 Task: Add Attachment from Google Drive to Card Card0000000103 in Board Board0000000026 in Workspace WS0000000009 in Trello. Add Cover Orange to Card Card0000000103 in Board Board0000000026 in Workspace WS0000000009 in Trello. Add "Add Label …" with "Title" Title0000000103 to Button Button0000000103 to Card Card0000000103 in Board Board0000000026 in Workspace WS0000000009 in Trello. Add Description DS0000000103 to Card Card0000000103 in Board Board0000000026 in Workspace WS0000000009 in Trello. Add Comment CM0000000103 to Card Card0000000103 in Board Board0000000026 in Workspace WS0000000009 in Trello
Action: Mouse moved to (301, 365)
Screenshot: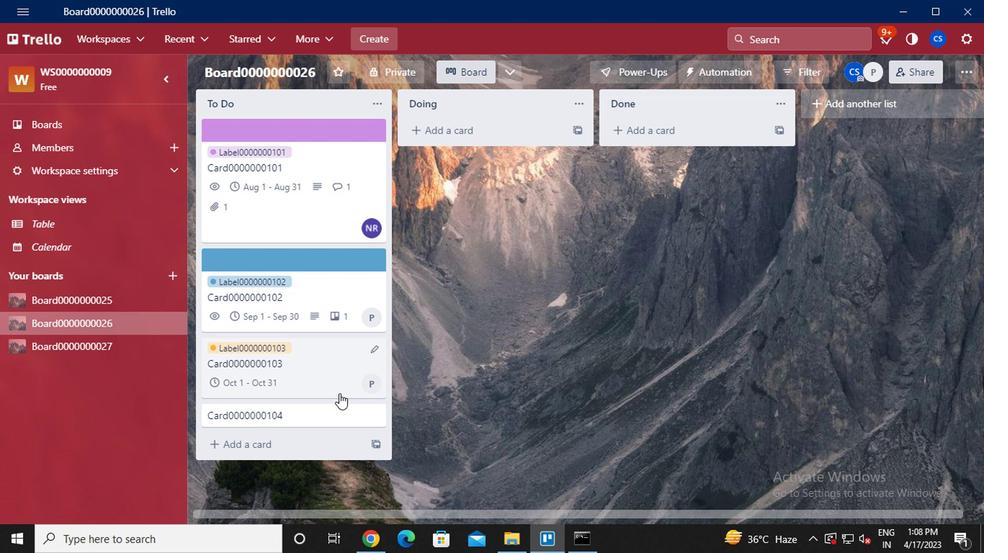 
Action: Mouse pressed left at (301, 365)
Screenshot: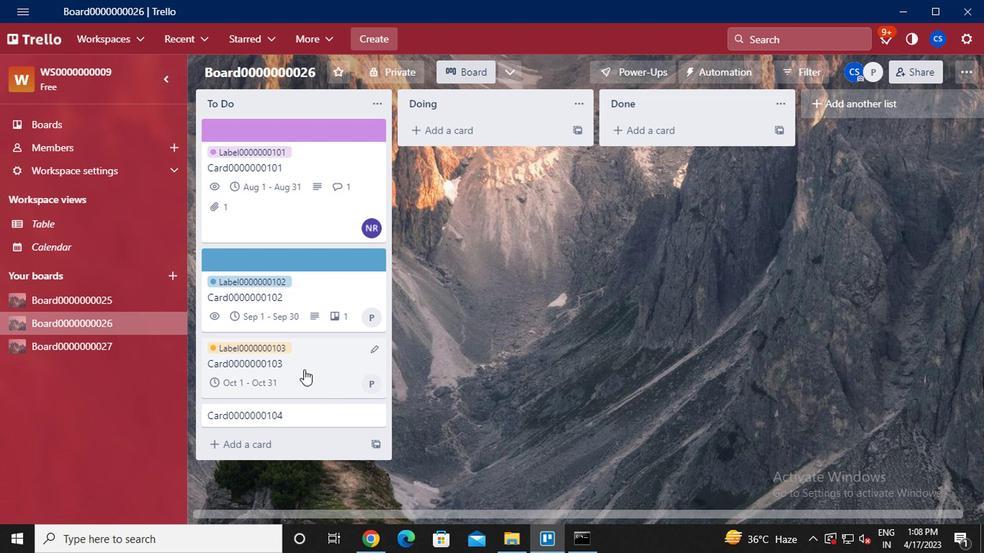 
Action: Mouse moved to (684, 307)
Screenshot: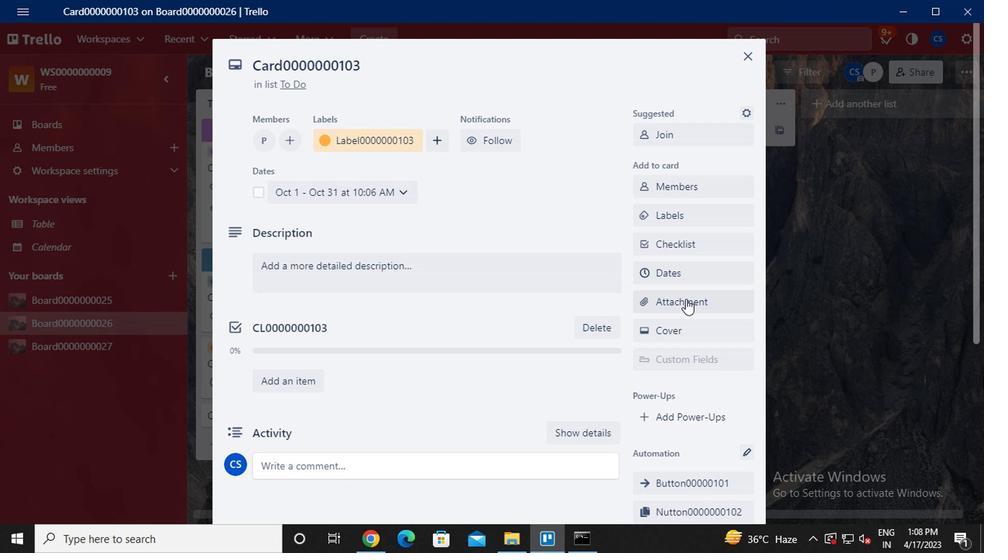 
Action: Mouse pressed left at (684, 307)
Screenshot: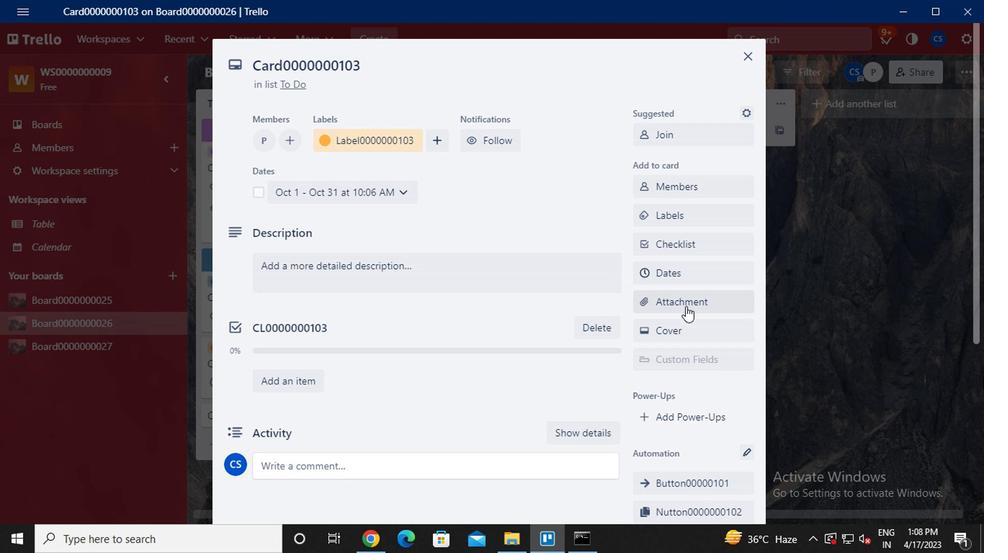 
Action: Mouse moved to (686, 176)
Screenshot: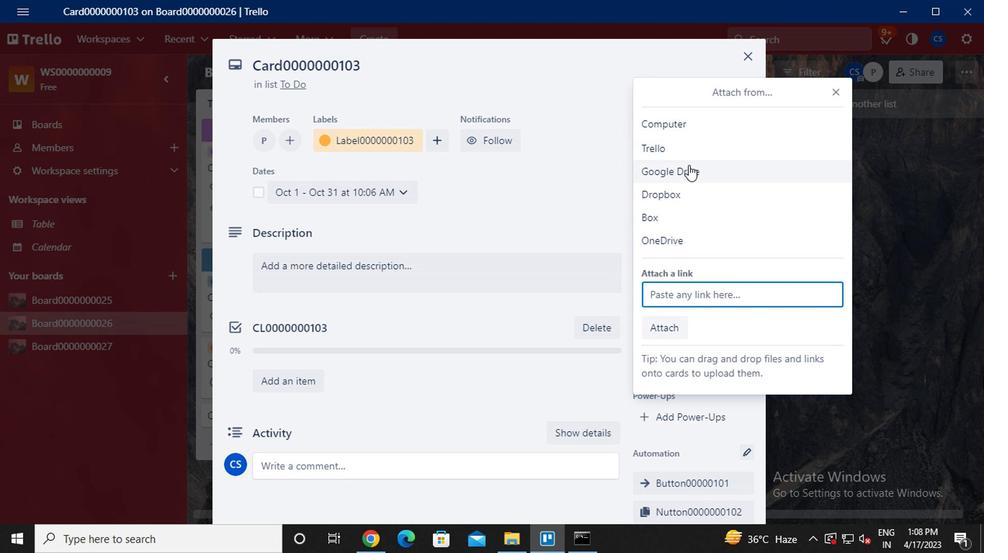 
Action: Mouse pressed left at (686, 176)
Screenshot: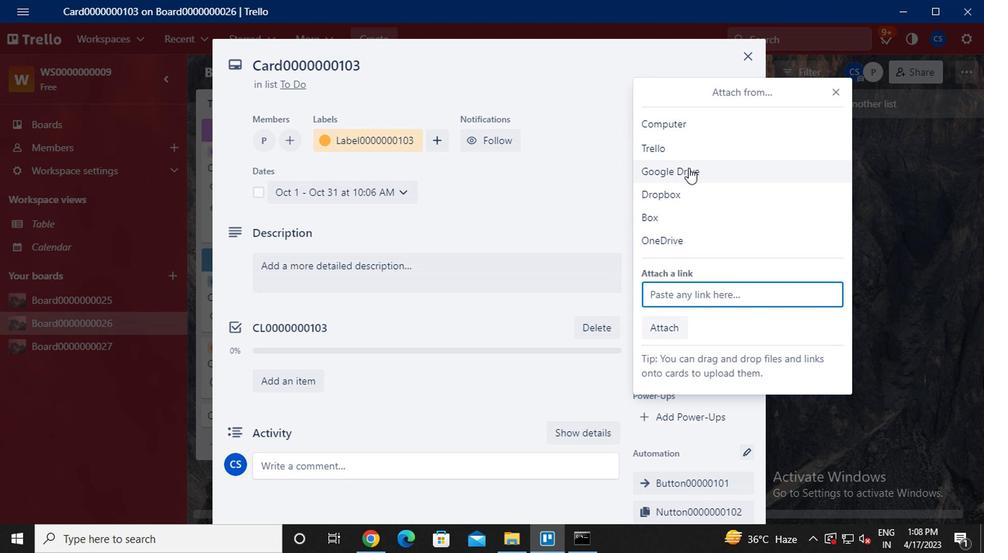 
Action: Mouse moved to (240, 237)
Screenshot: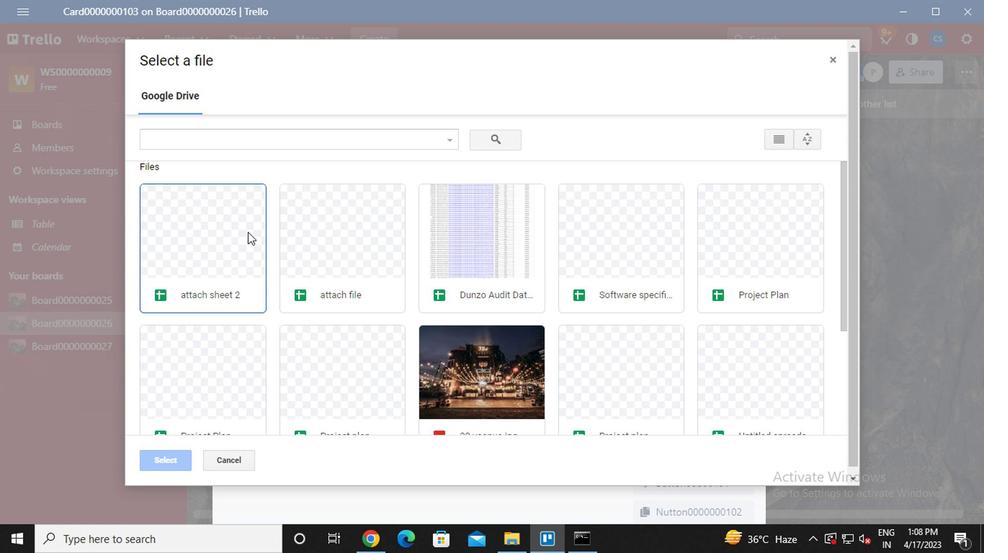 
Action: Mouse pressed left at (240, 237)
Screenshot: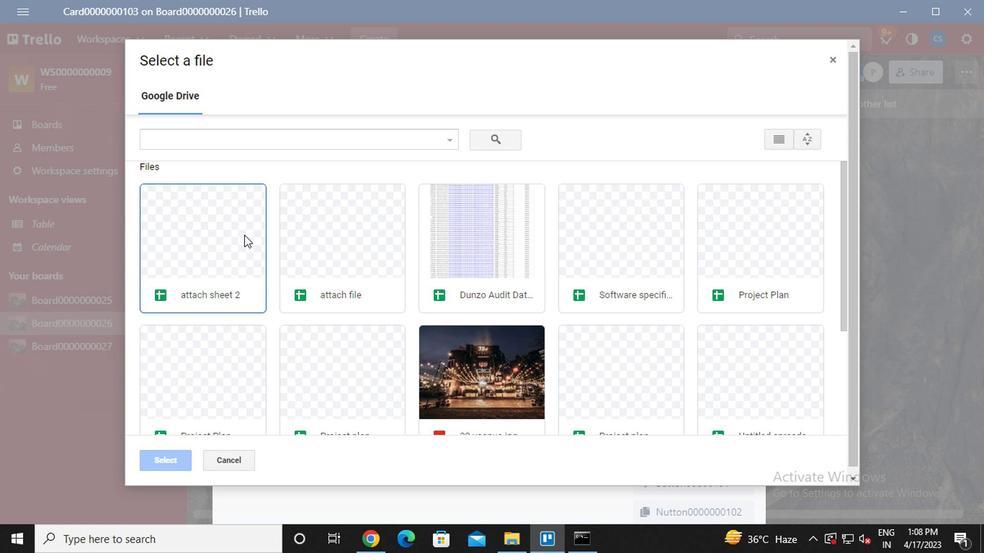 
Action: Mouse moved to (240, 237)
Screenshot: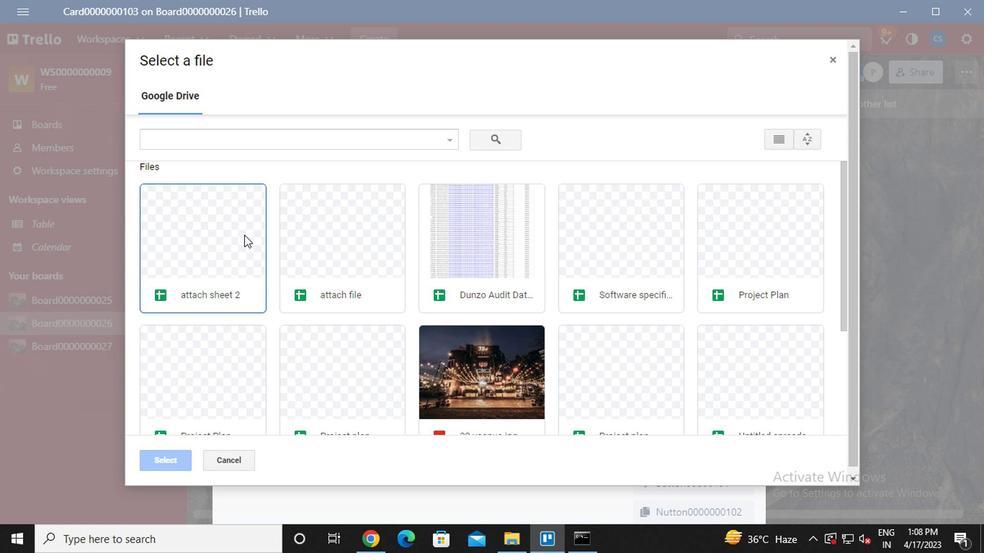 
Action: Mouse pressed left at (240, 237)
Screenshot: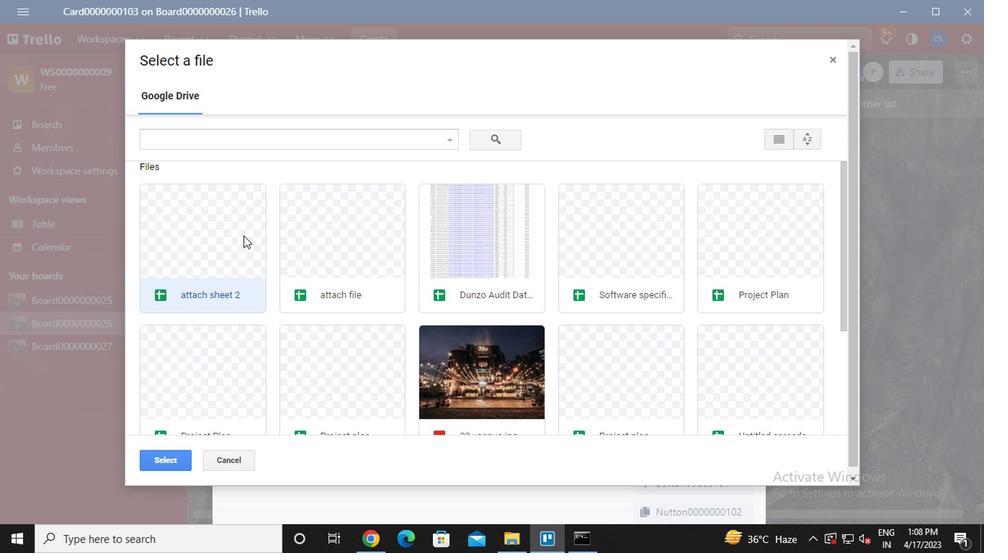 
Action: Mouse moved to (681, 329)
Screenshot: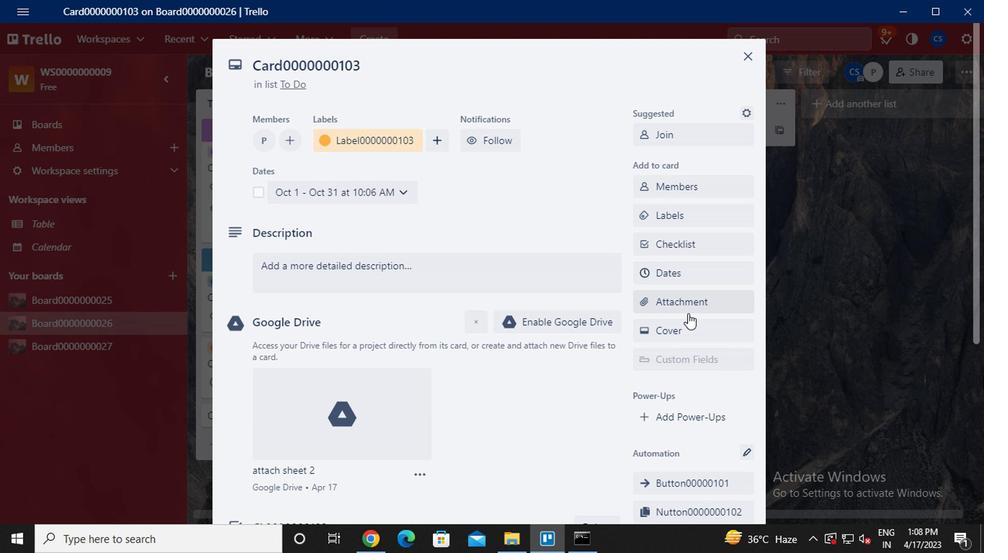 
Action: Mouse pressed left at (681, 329)
Screenshot: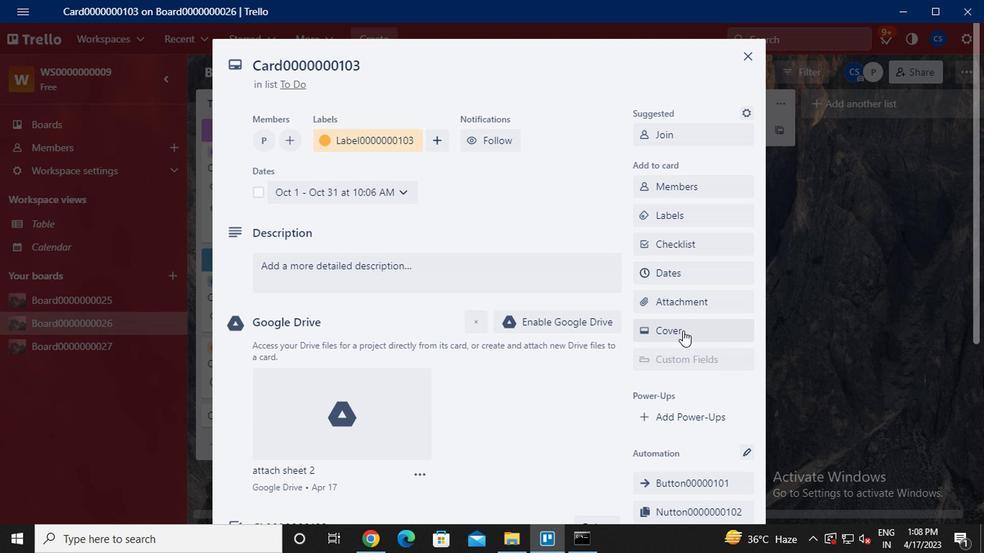
Action: Mouse moved to (741, 240)
Screenshot: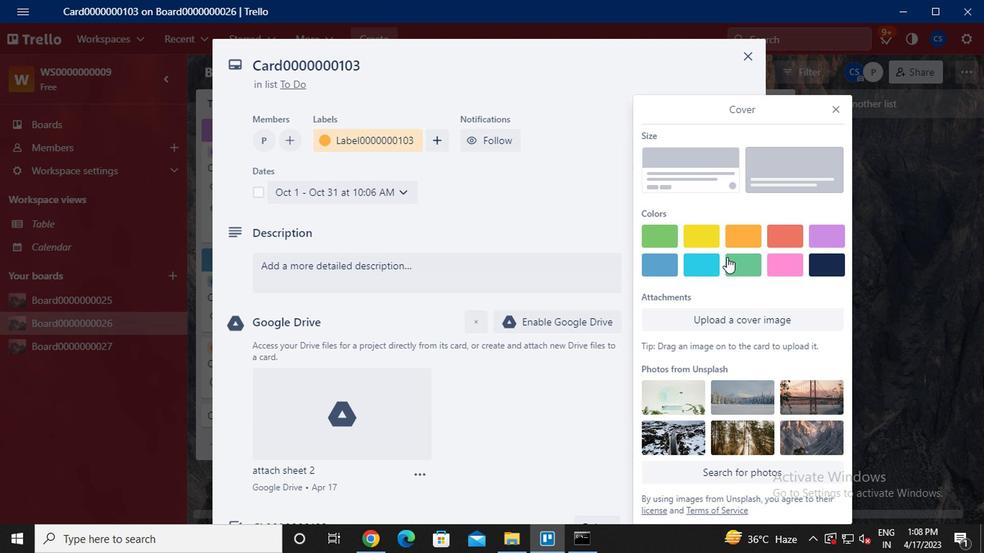 
Action: Mouse pressed left at (741, 240)
Screenshot: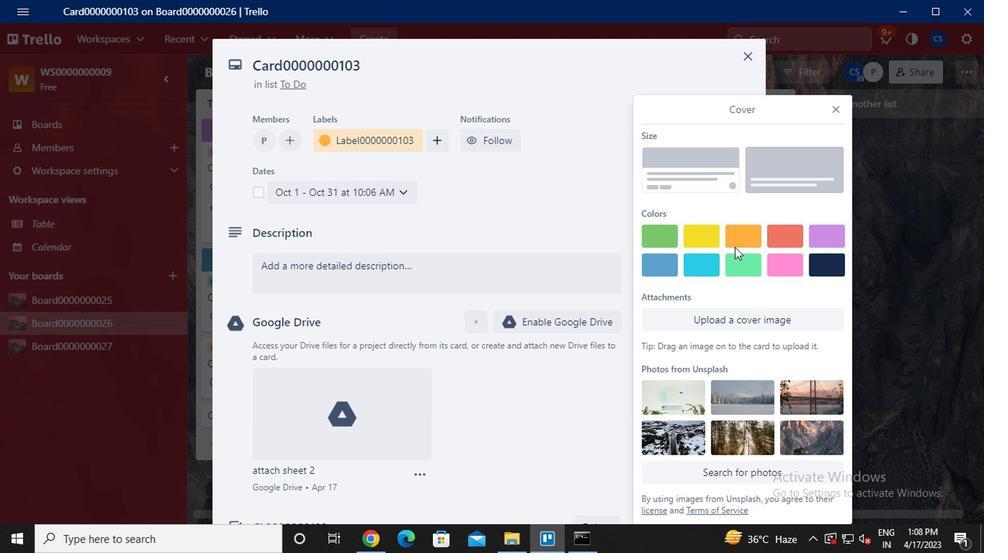 
Action: Mouse moved to (835, 96)
Screenshot: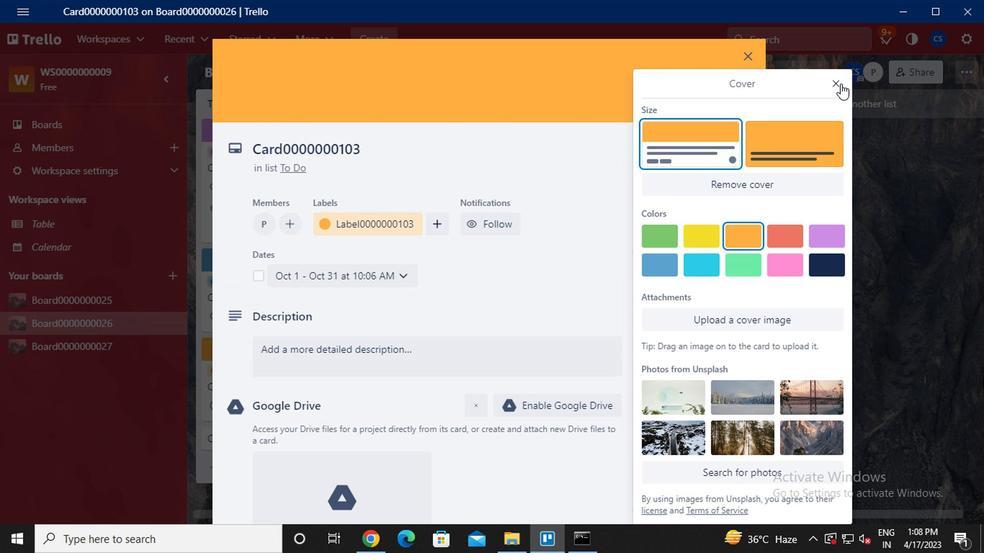 
Action: Mouse pressed left at (835, 96)
Screenshot: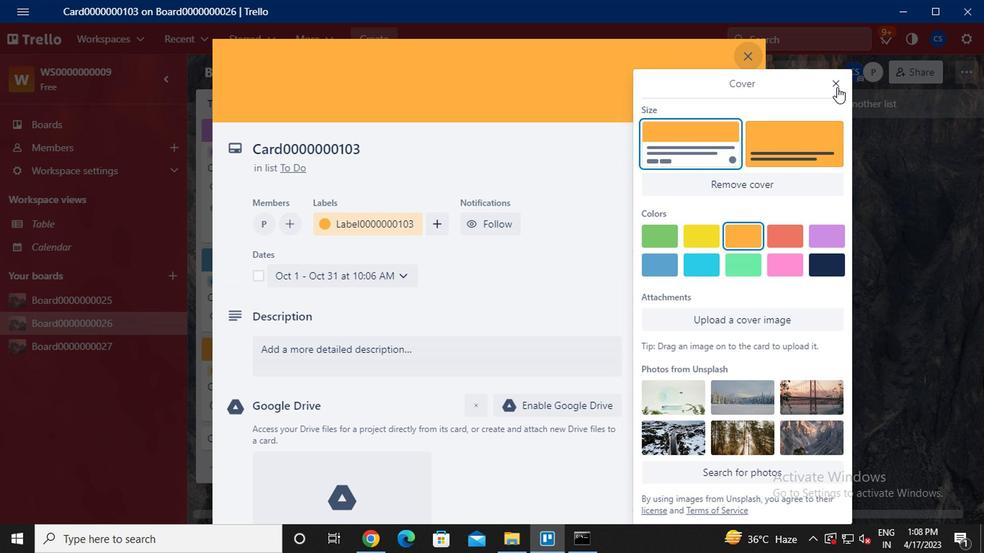 
Action: Mouse moved to (617, 362)
Screenshot: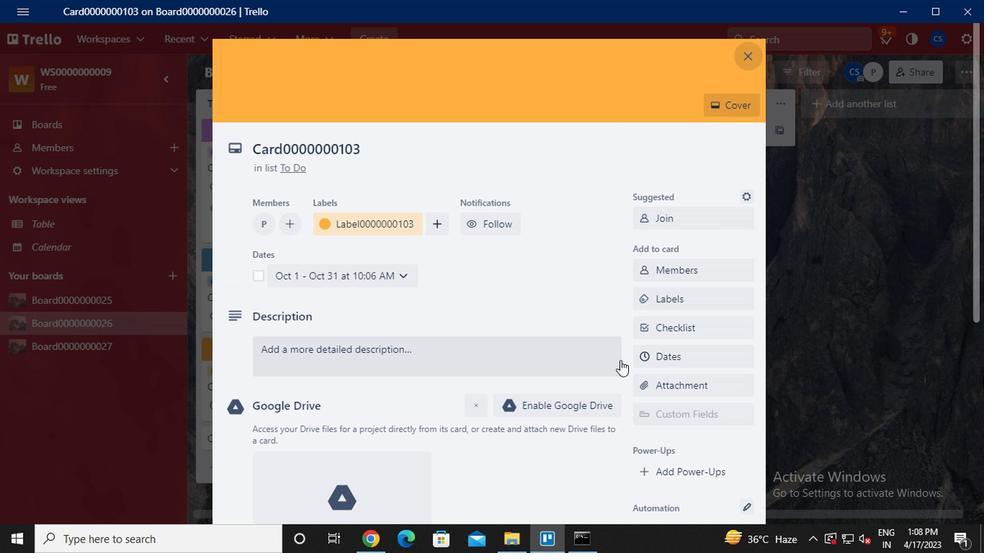 
Action: Mouse scrolled (617, 361) with delta (0, 0)
Screenshot: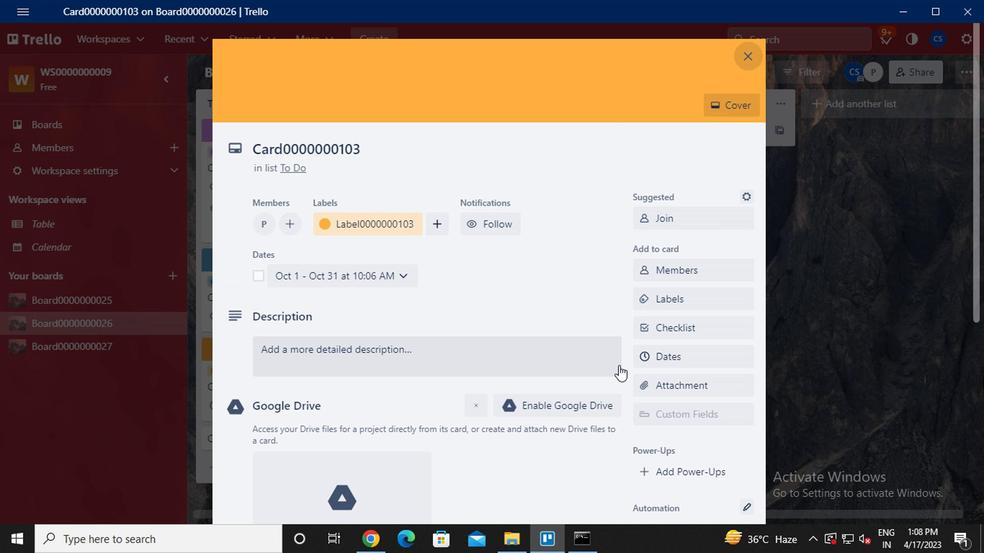
Action: Mouse scrolled (617, 361) with delta (0, 0)
Screenshot: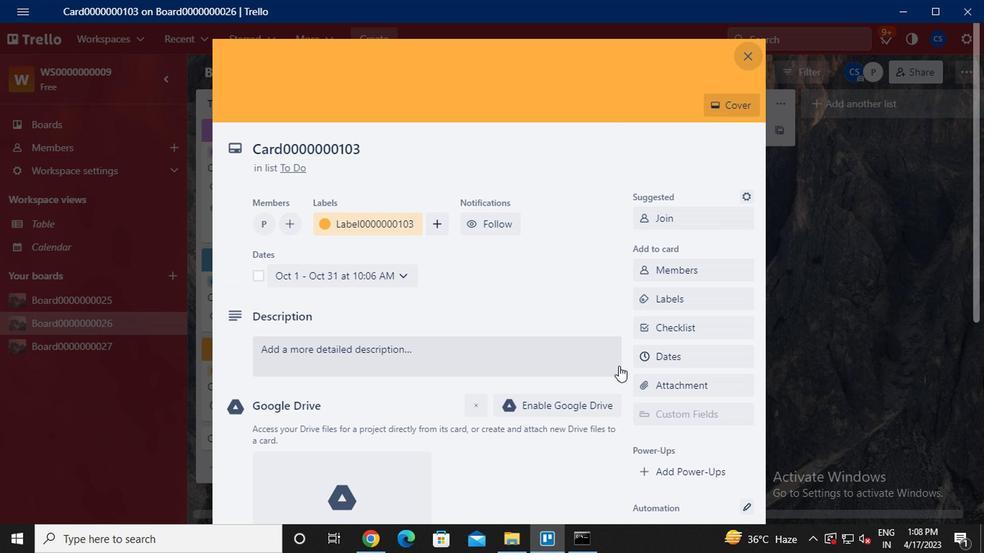 
Action: Mouse moved to (615, 364)
Screenshot: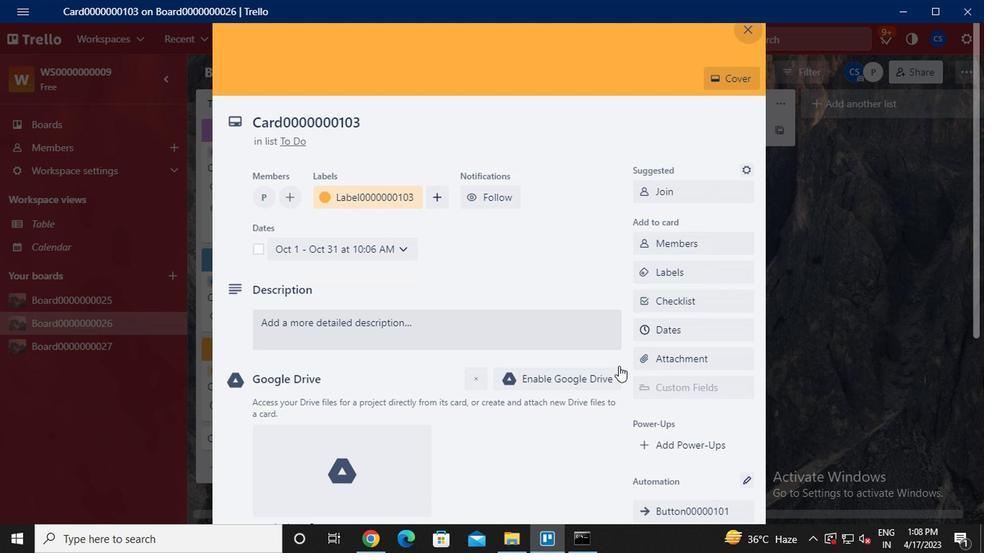 
Action: Mouse scrolled (615, 363) with delta (0, 0)
Screenshot: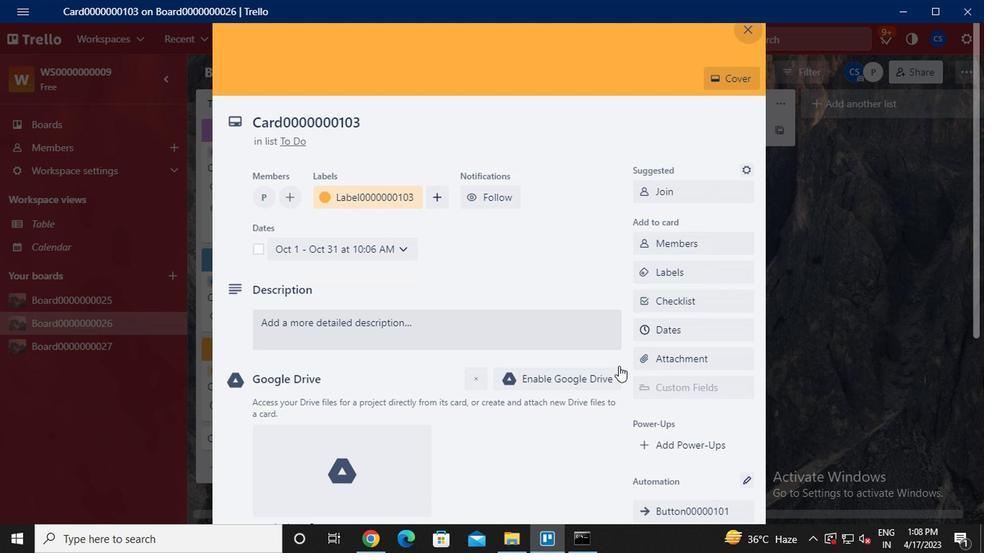 
Action: Mouse moved to (665, 373)
Screenshot: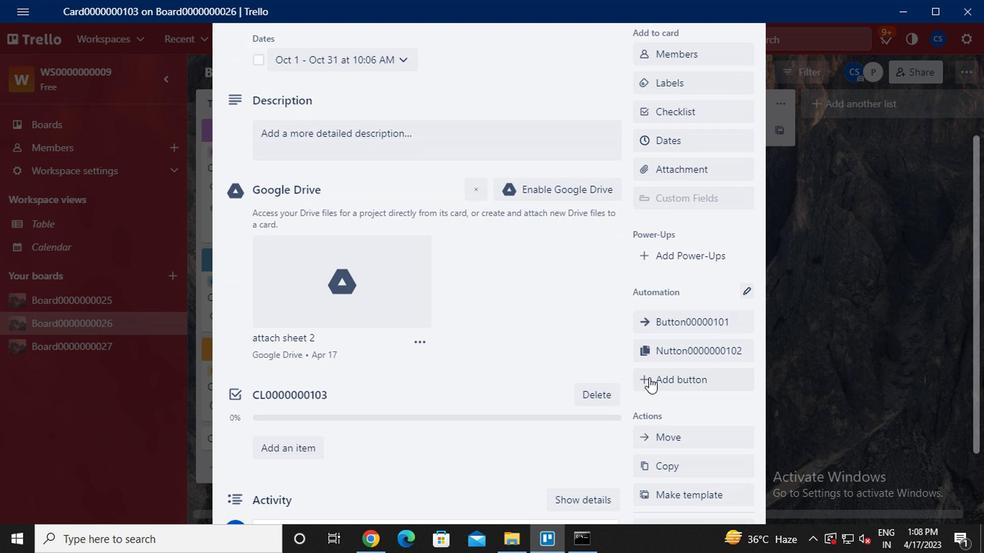 
Action: Mouse pressed left at (665, 373)
Screenshot: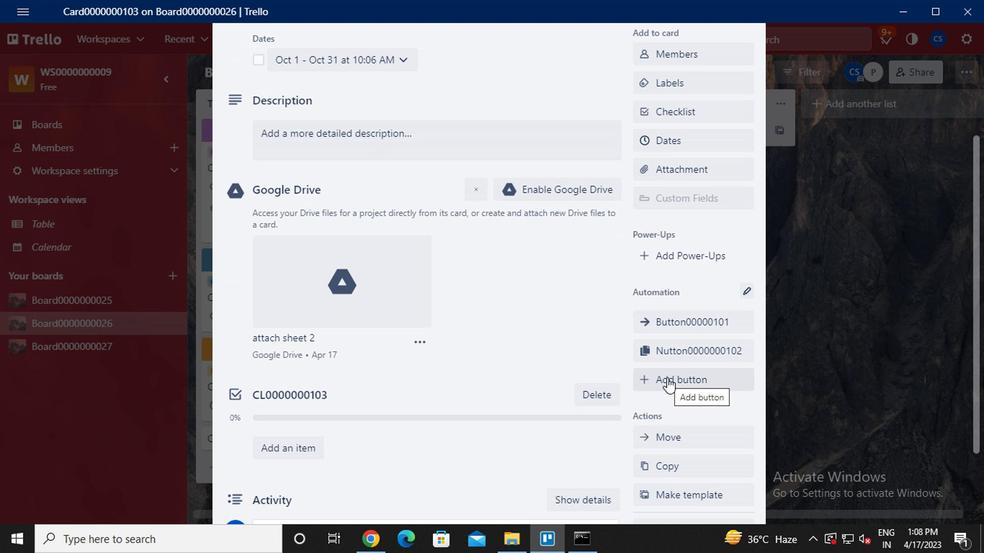 
Action: Mouse moved to (707, 193)
Screenshot: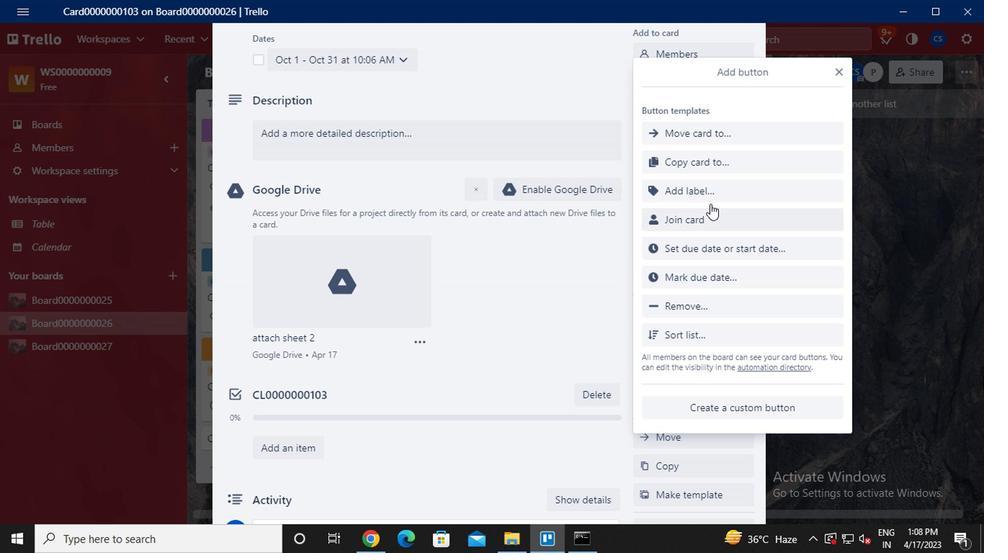 
Action: Mouse pressed left at (707, 193)
Screenshot: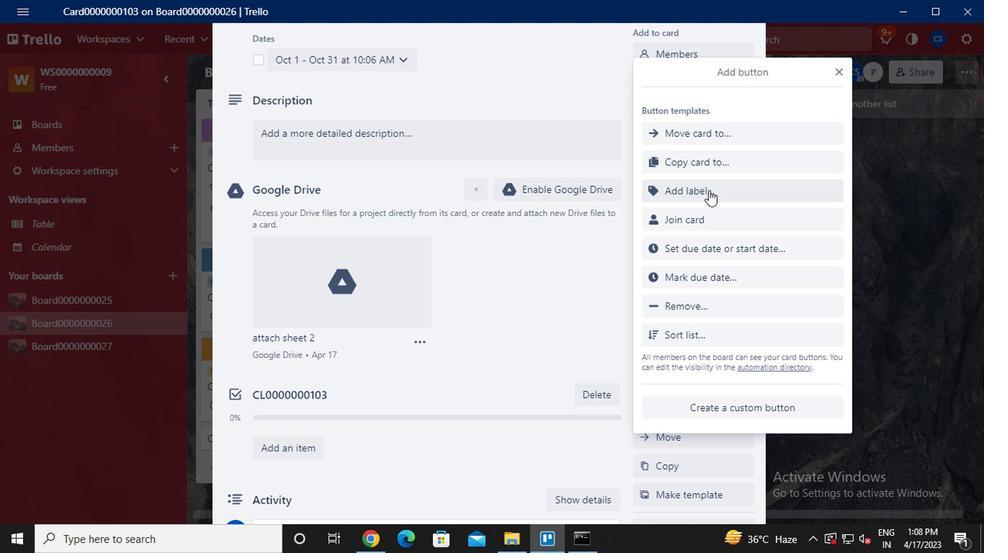 
Action: Mouse moved to (669, 252)
Screenshot: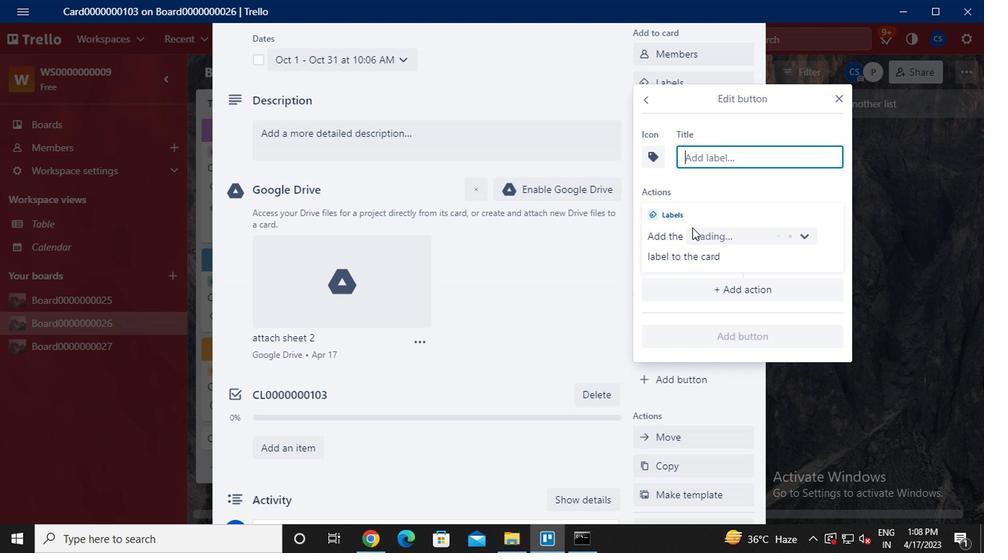 
Action: Key pressed <Key.caps_lock><Key.caps_lock>t<Key.caps_lock>itle0000000103
Screenshot: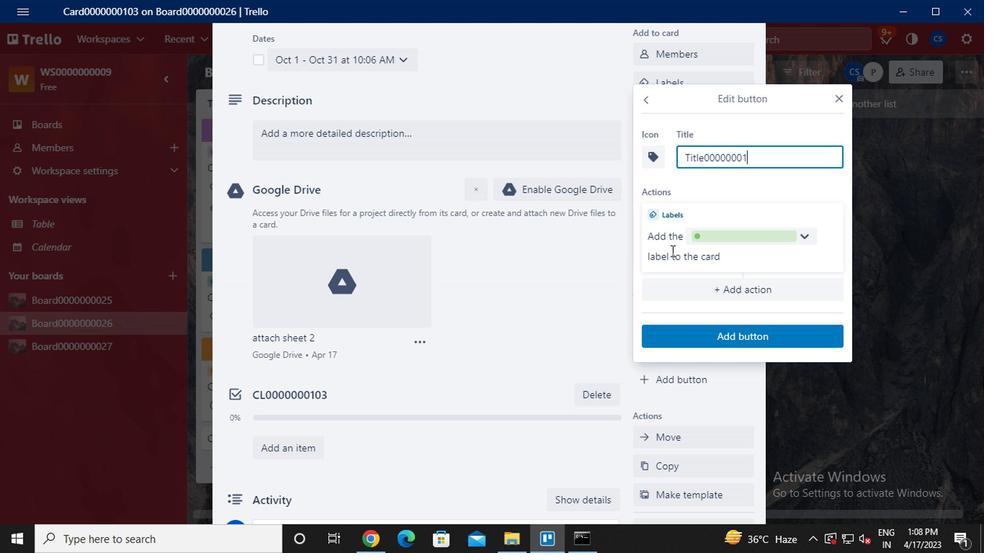 
Action: Mouse moved to (757, 324)
Screenshot: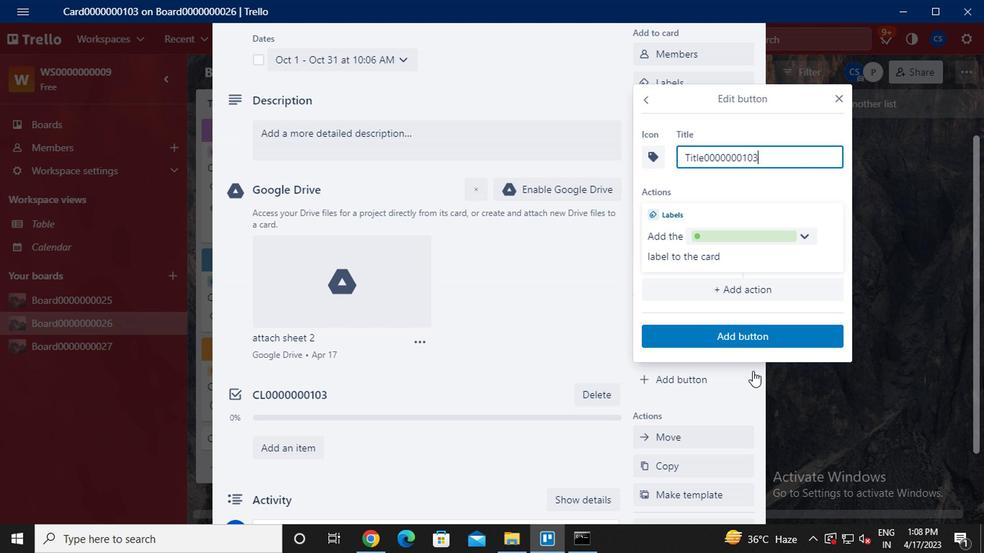 
Action: Mouse pressed left at (757, 324)
Screenshot: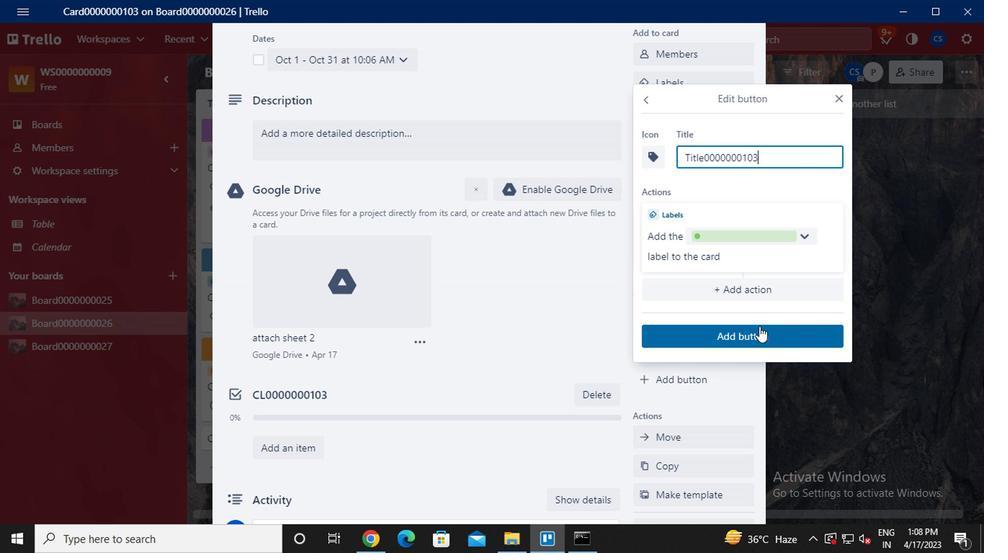 
Action: Mouse moved to (690, 234)
Screenshot: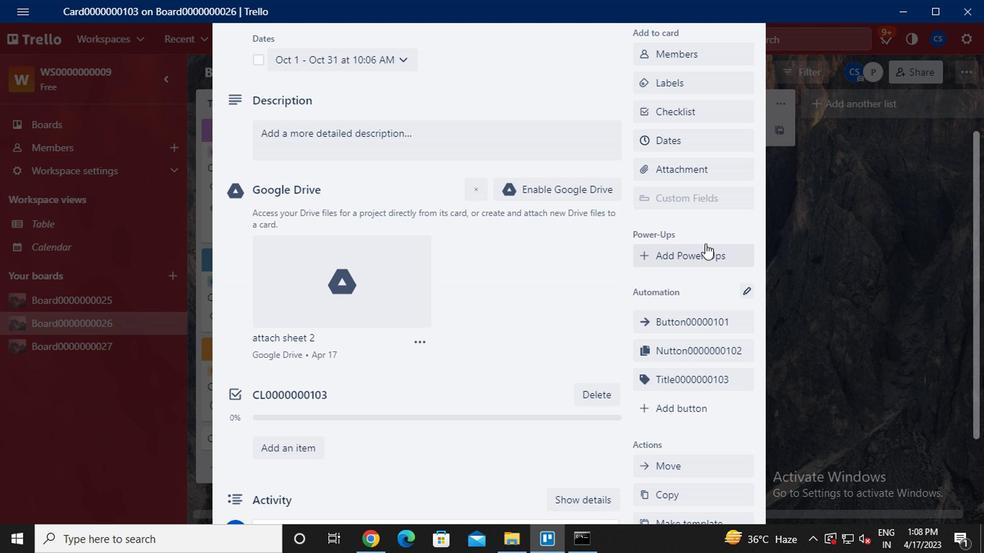 
Action: Mouse scrolled (690, 235) with delta (0, 0)
Screenshot: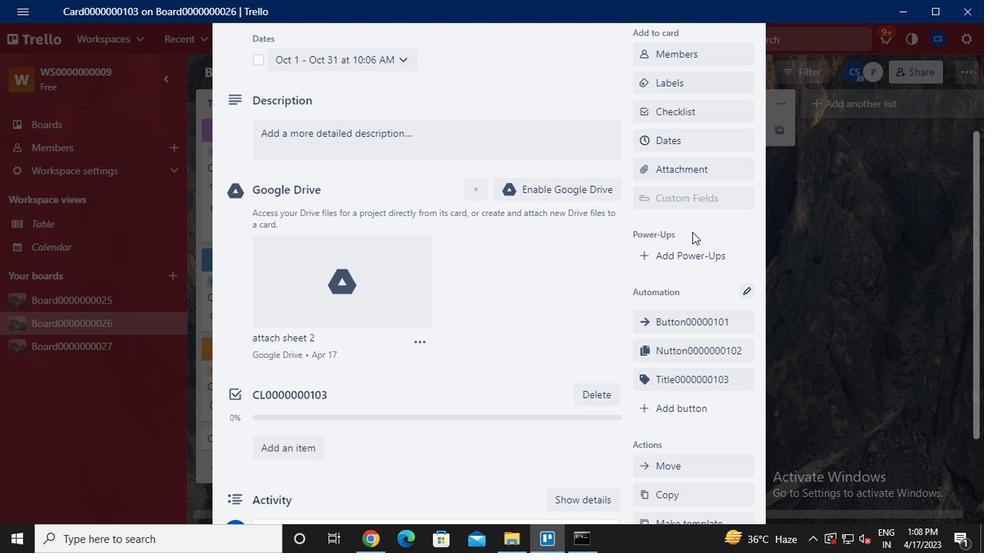 
Action: Mouse scrolled (690, 235) with delta (0, 0)
Screenshot: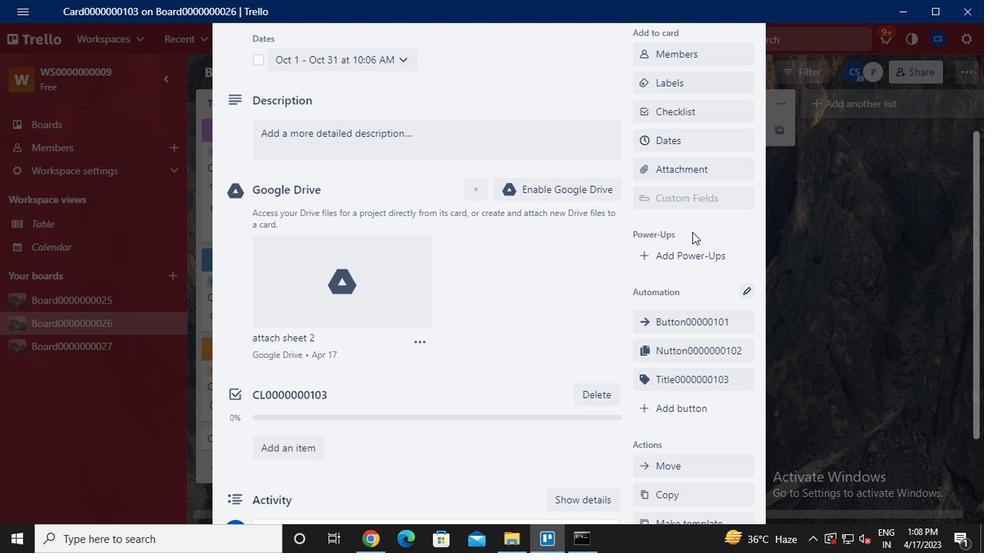 
Action: Mouse moved to (425, 281)
Screenshot: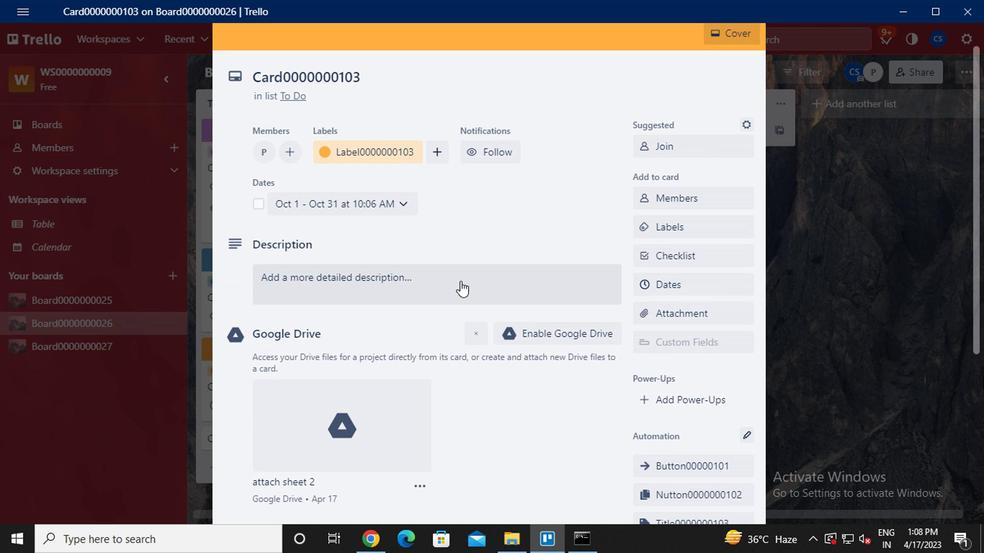 
Action: Mouse pressed left at (425, 281)
Screenshot: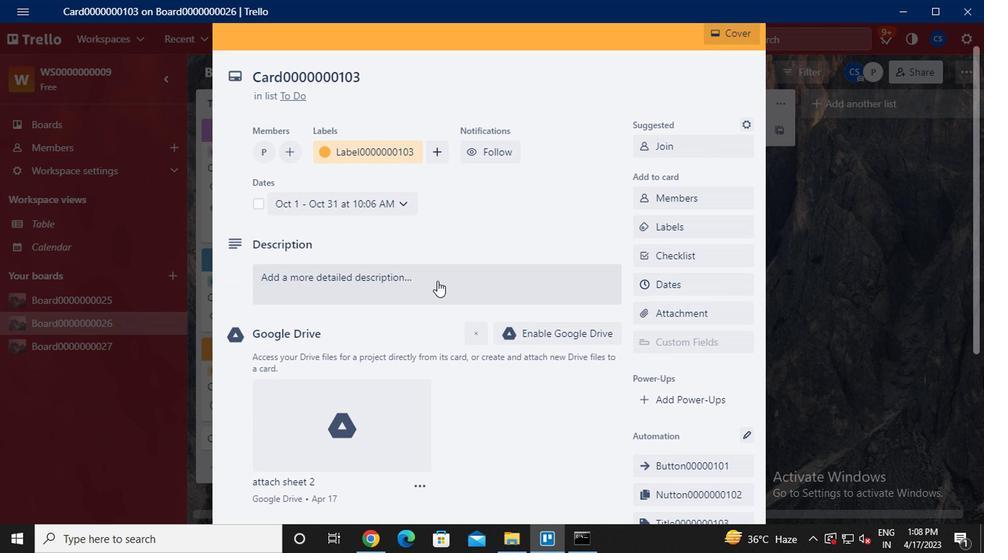 
Action: Key pressed <Key.caps_lock>ds0000000103
Screenshot: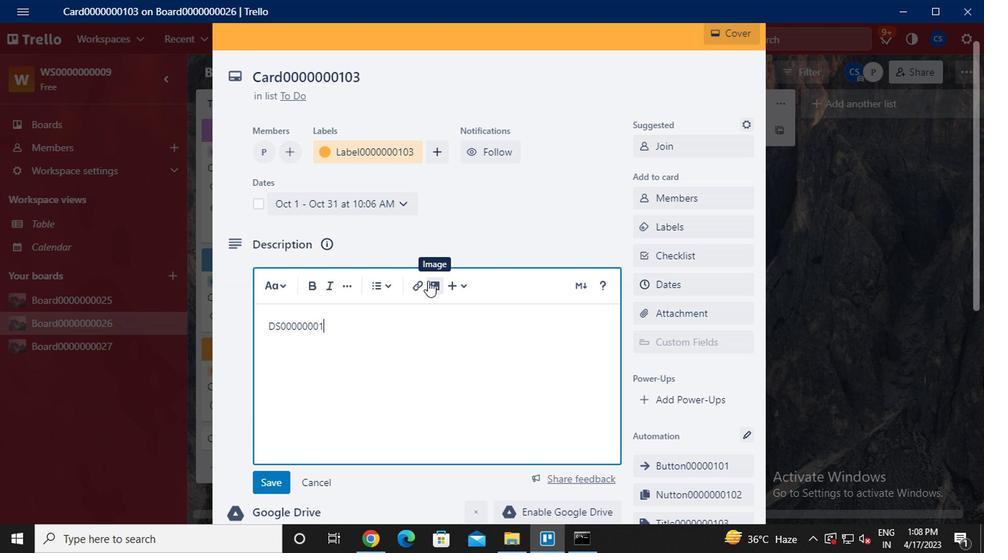
Action: Mouse moved to (389, 324)
Screenshot: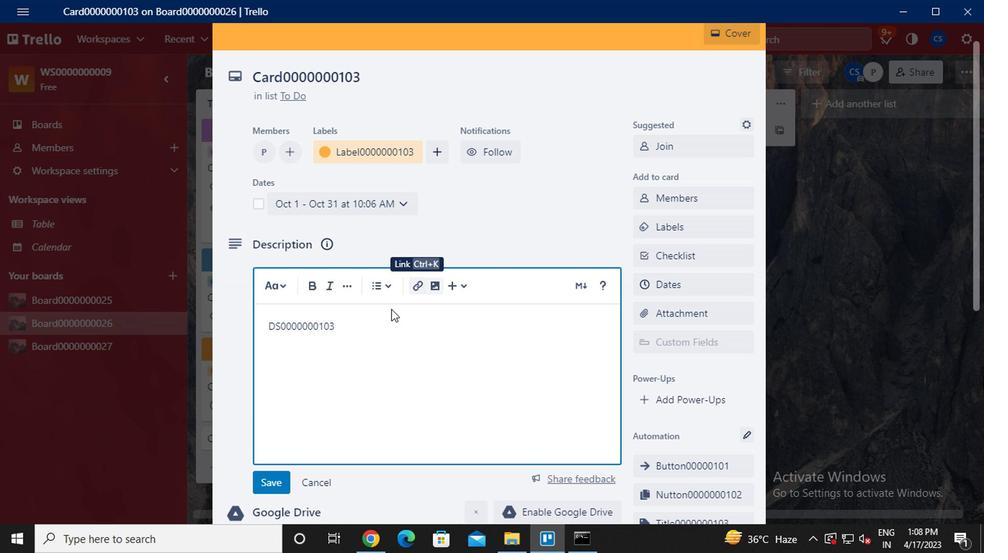 
Action: Mouse scrolled (389, 323) with delta (0, 0)
Screenshot: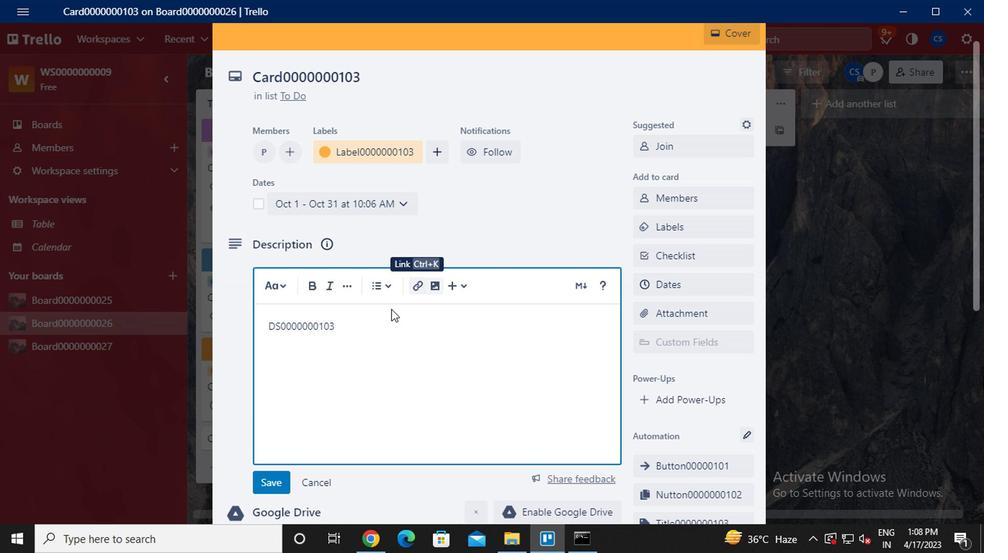
Action: Mouse moved to (387, 326)
Screenshot: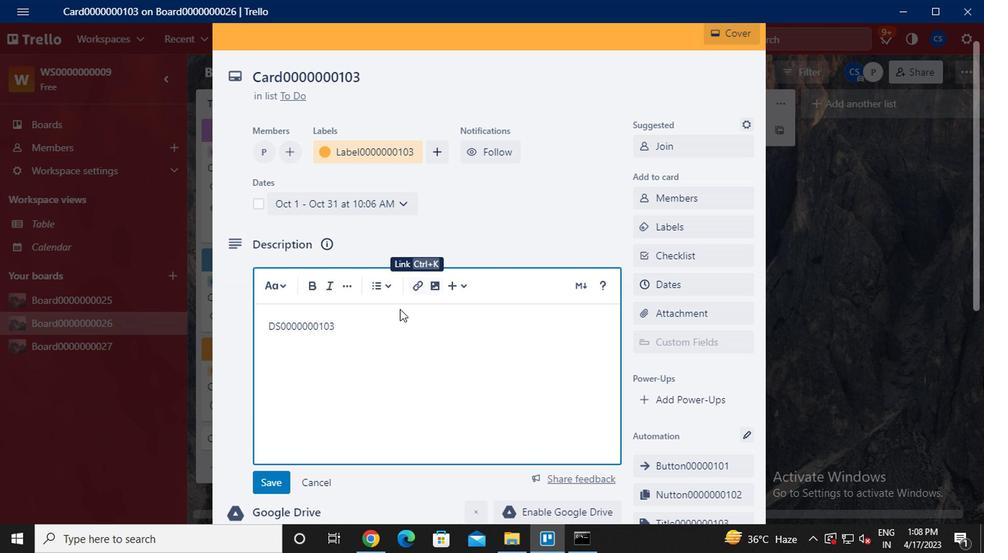 
Action: Mouse scrolled (387, 325) with delta (0, 0)
Screenshot: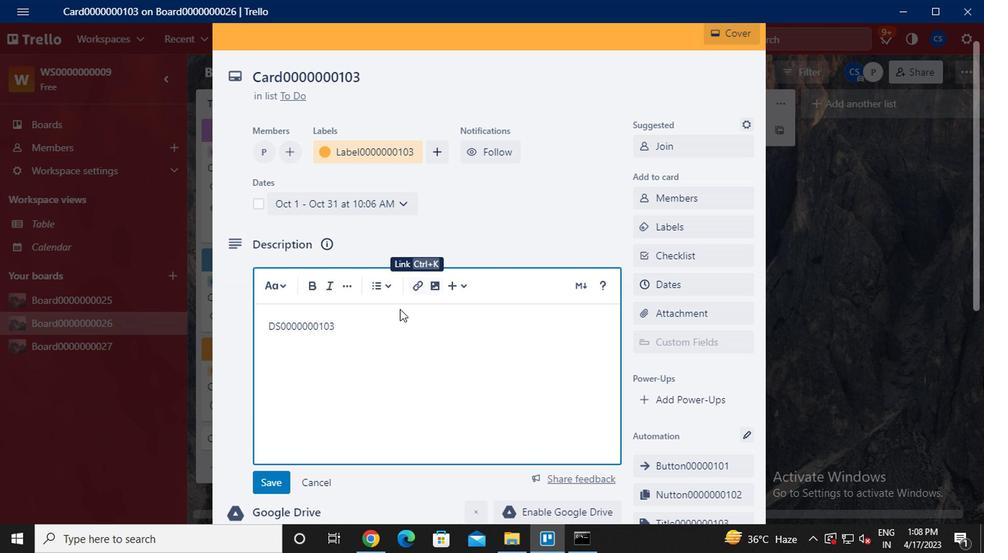 
Action: Mouse moved to (384, 327)
Screenshot: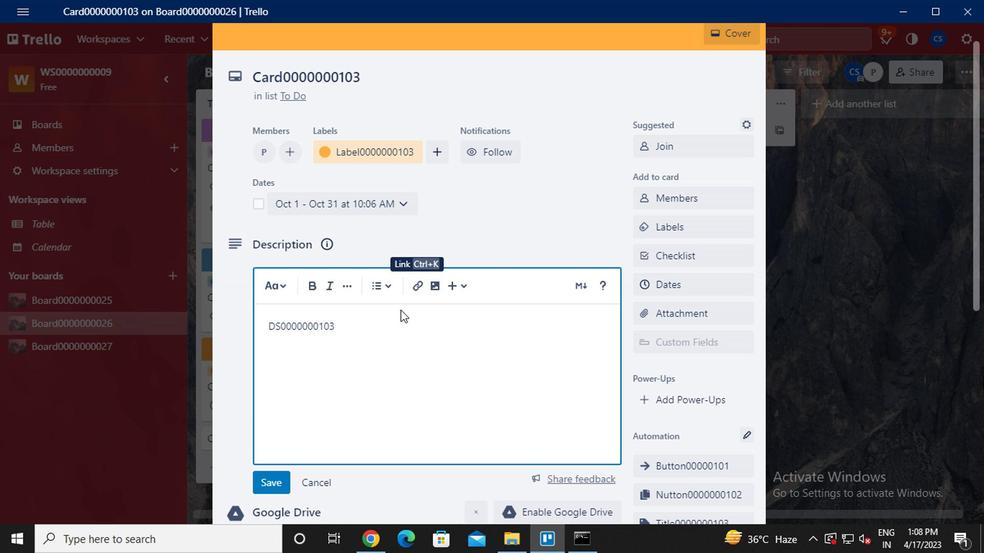 
Action: Mouse scrolled (384, 326) with delta (0, -1)
Screenshot: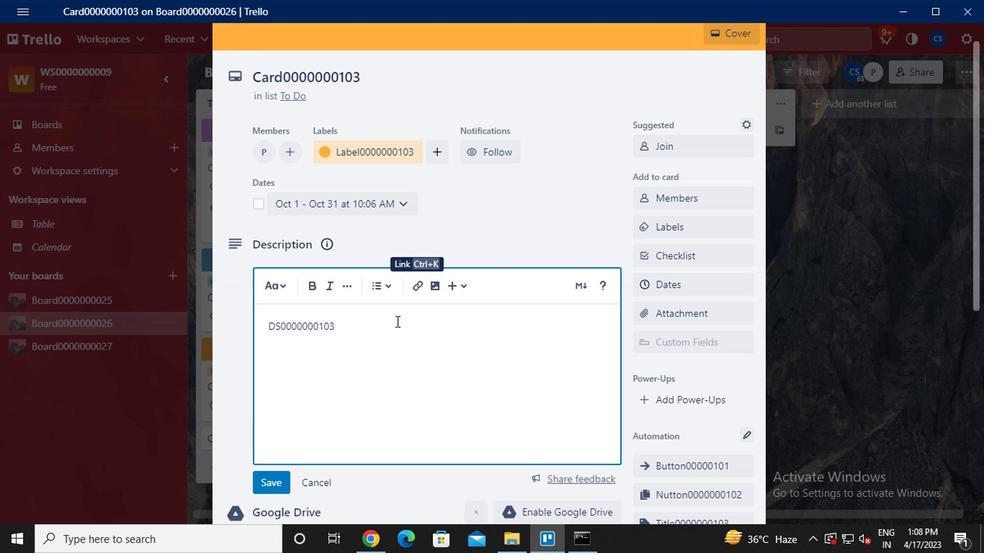 
Action: Mouse moved to (272, 273)
Screenshot: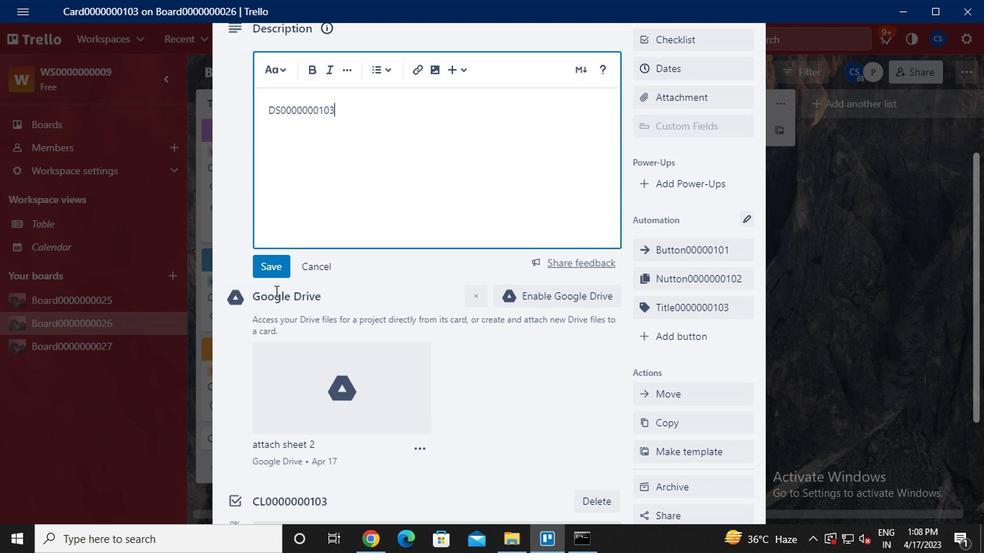 
Action: Mouse pressed left at (272, 273)
Screenshot: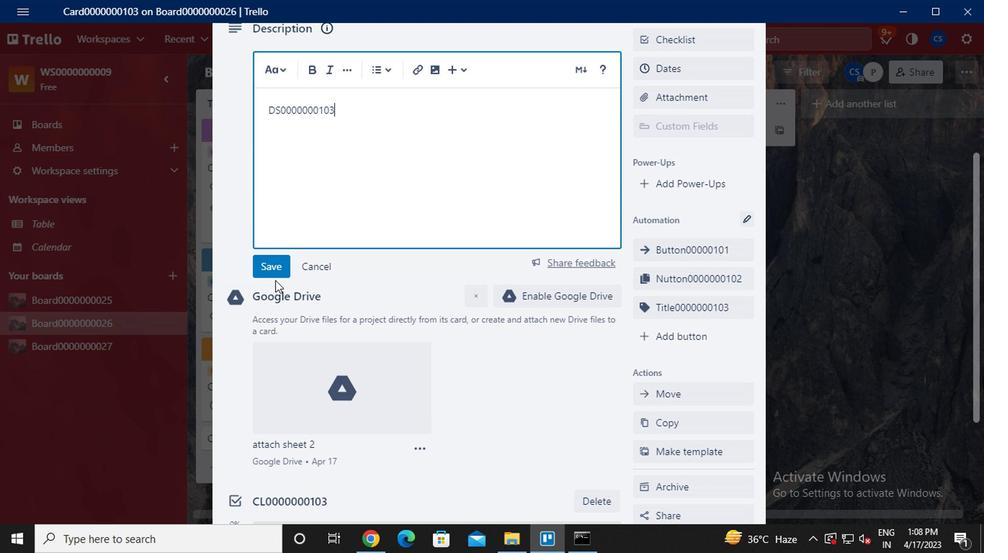 
Action: Mouse moved to (388, 369)
Screenshot: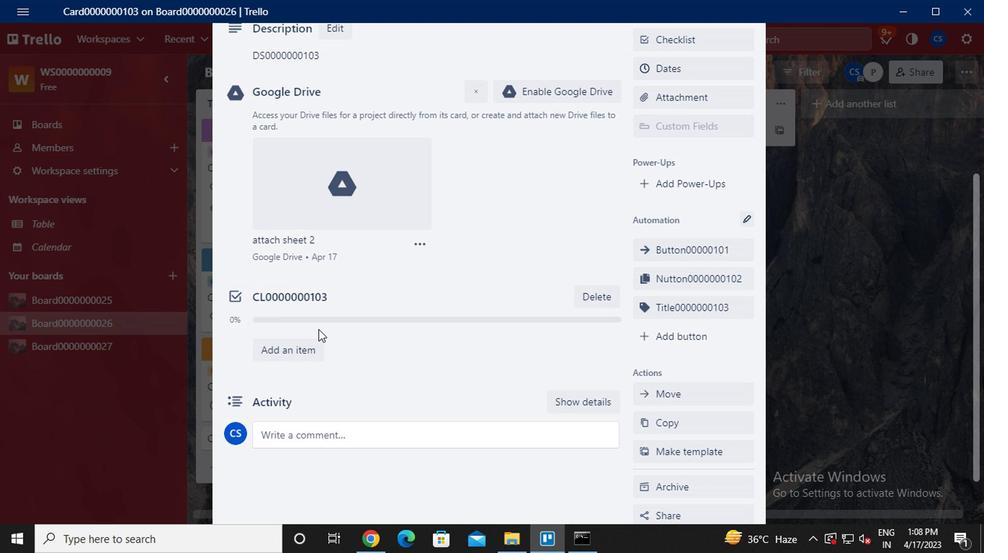 
Action: Mouse scrolled (388, 368) with delta (0, -1)
Screenshot: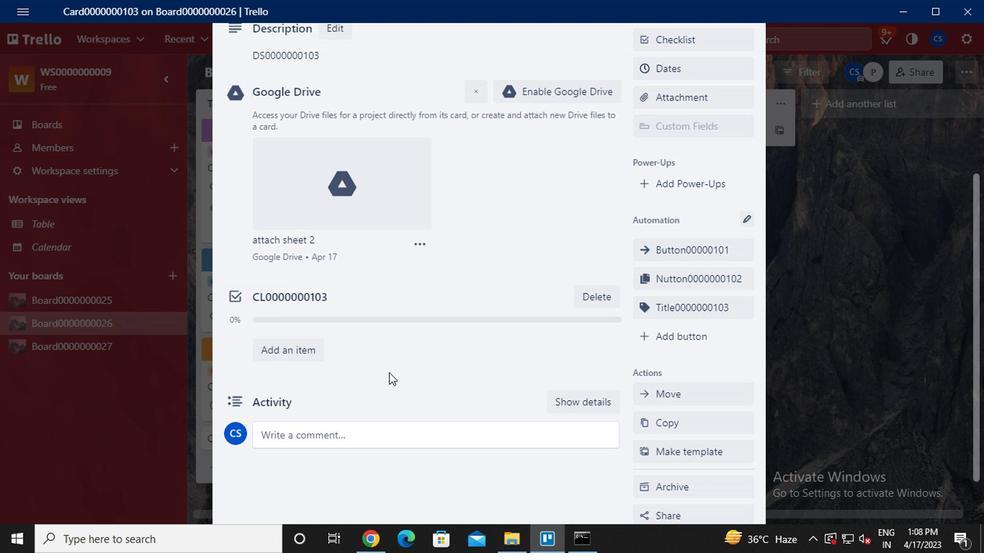 
Action: Mouse scrolled (388, 368) with delta (0, -1)
Screenshot: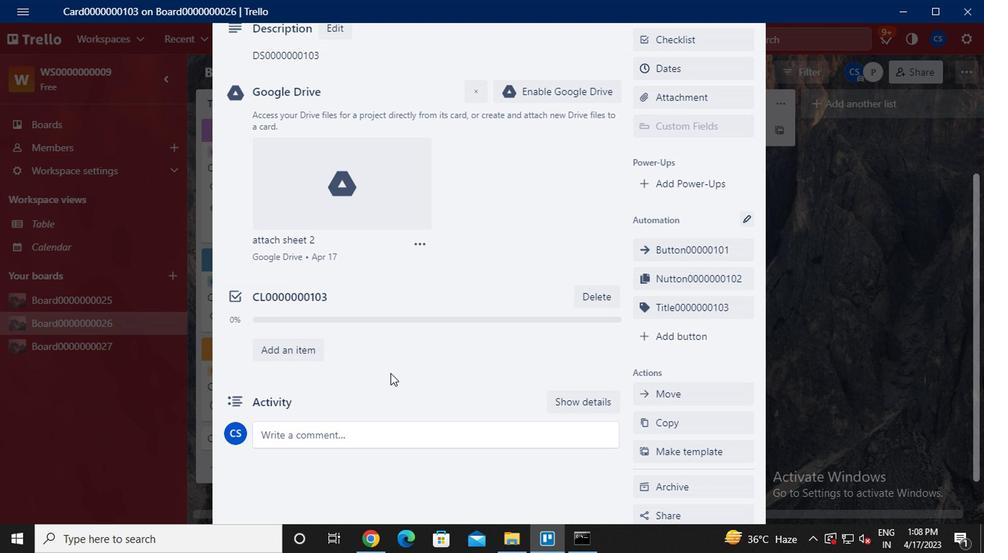 
Action: Mouse moved to (388, 370)
Screenshot: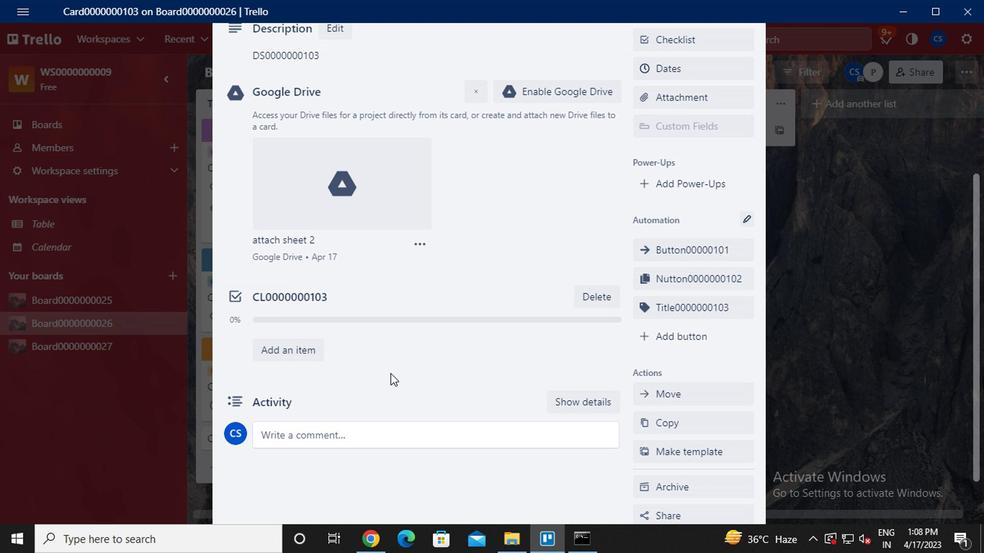 
Action: Mouse scrolled (388, 369) with delta (0, 0)
Screenshot: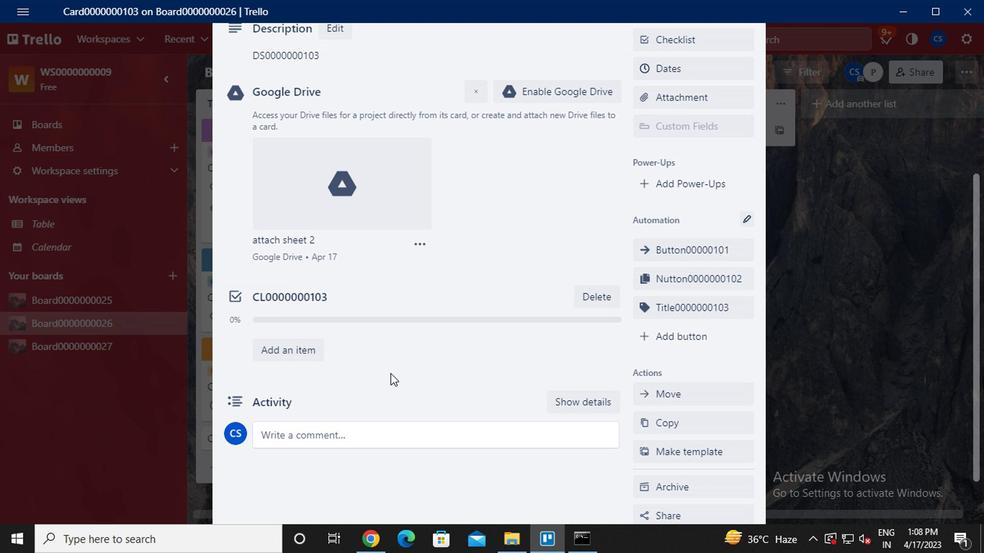 
Action: Mouse moved to (388, 370)
Screenshot: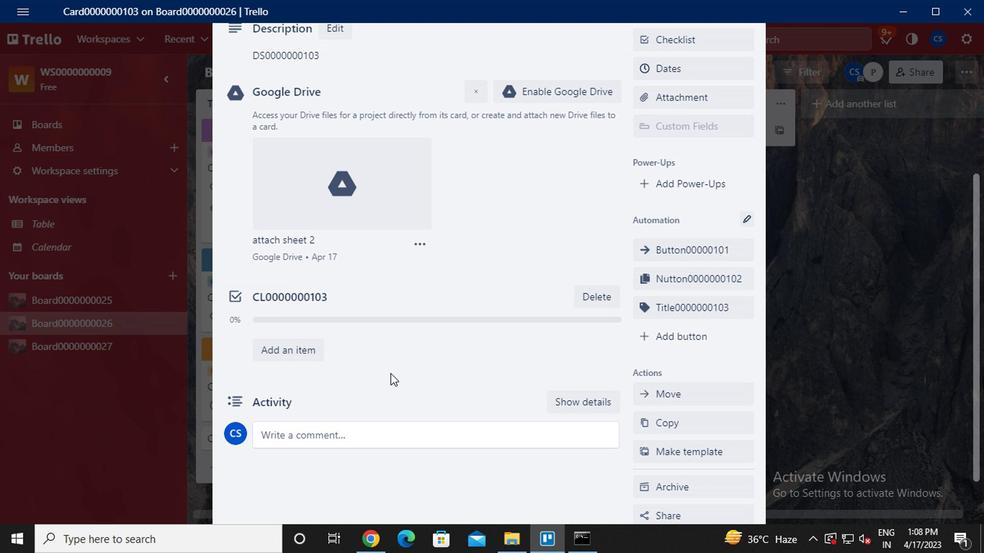 
Action: Mouse scrolled (388, 369) with delta (0, 0)
Screenshot: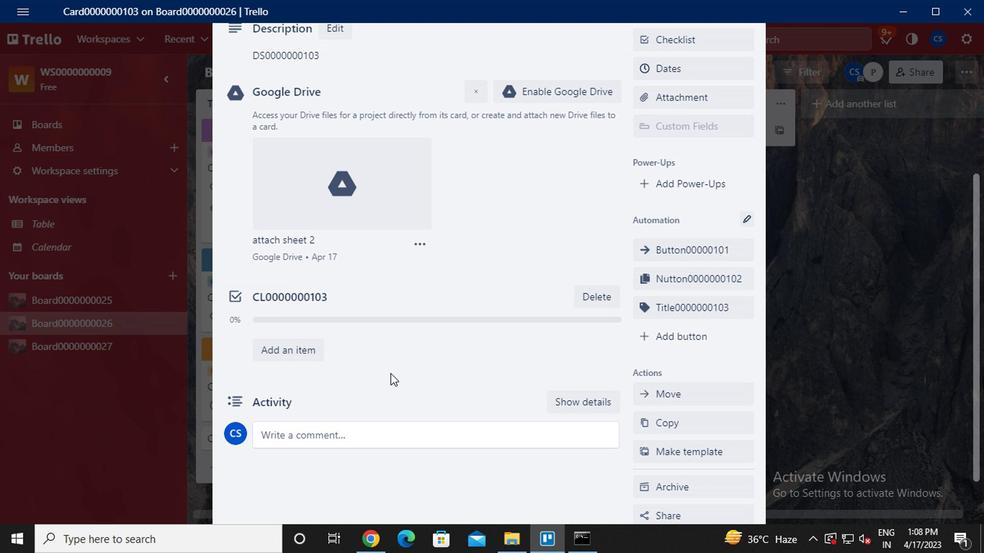 
Action: Mouse moved to (385, 355)
Screenshot: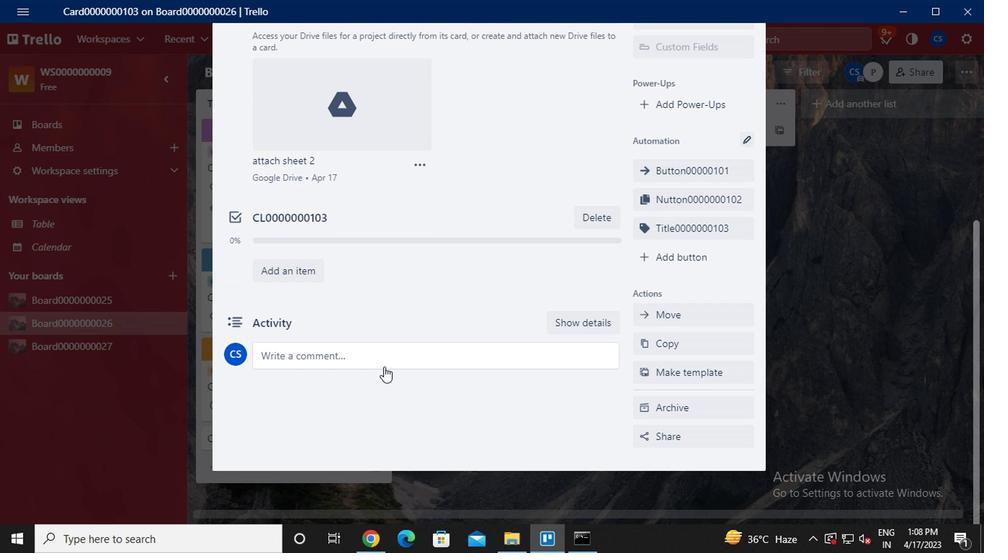 
Action: Mouse pressed left at (385, 355)
Screenshot: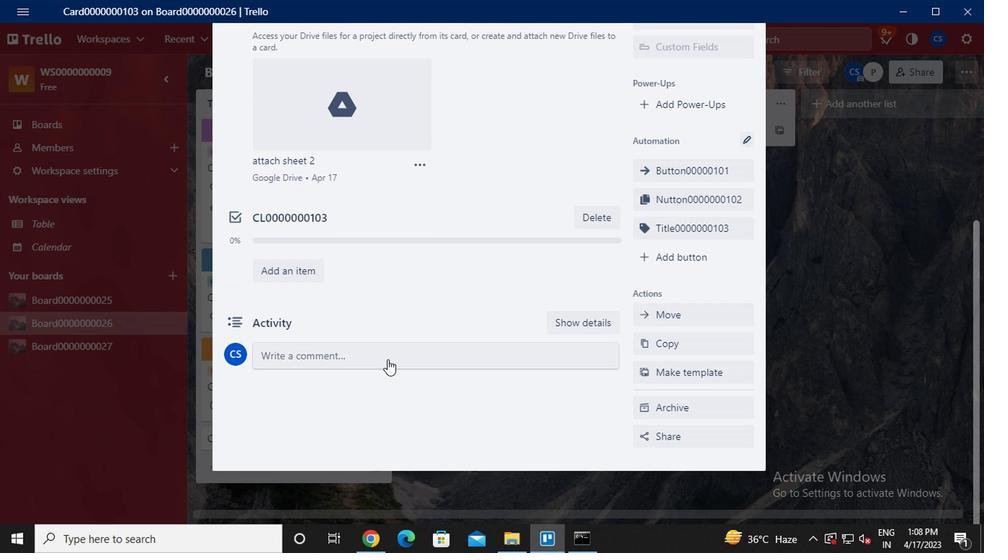 
Action: Key pressed cm0000000103
Screenshot: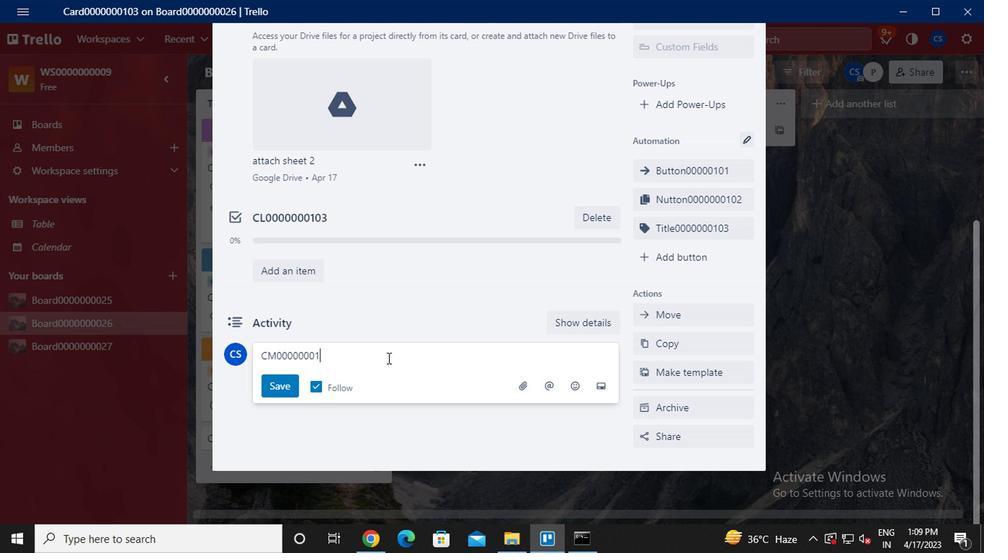 
Action: Mouse moved to (279, 379)
Screenshot: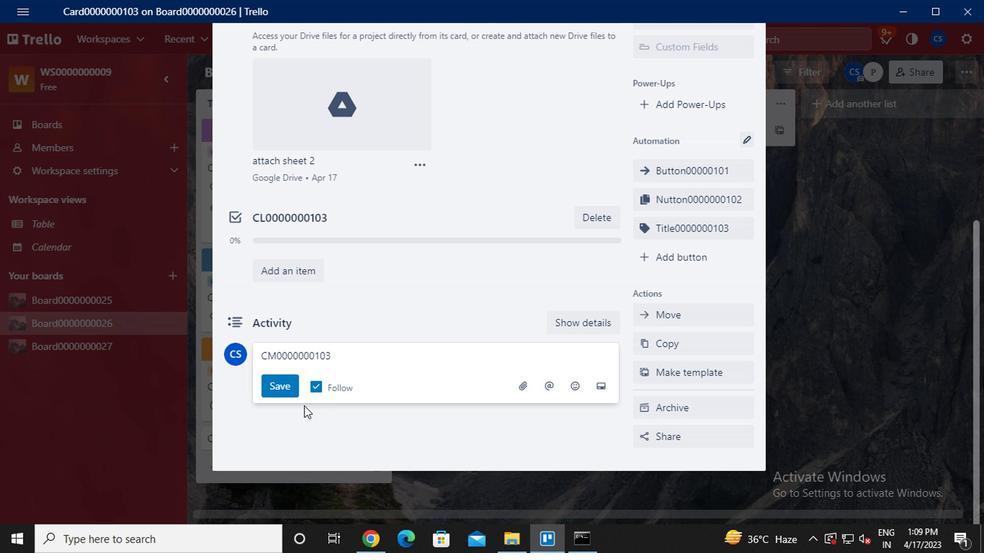 
Action: Mouse pressed left at (279, 379)
Screenshot: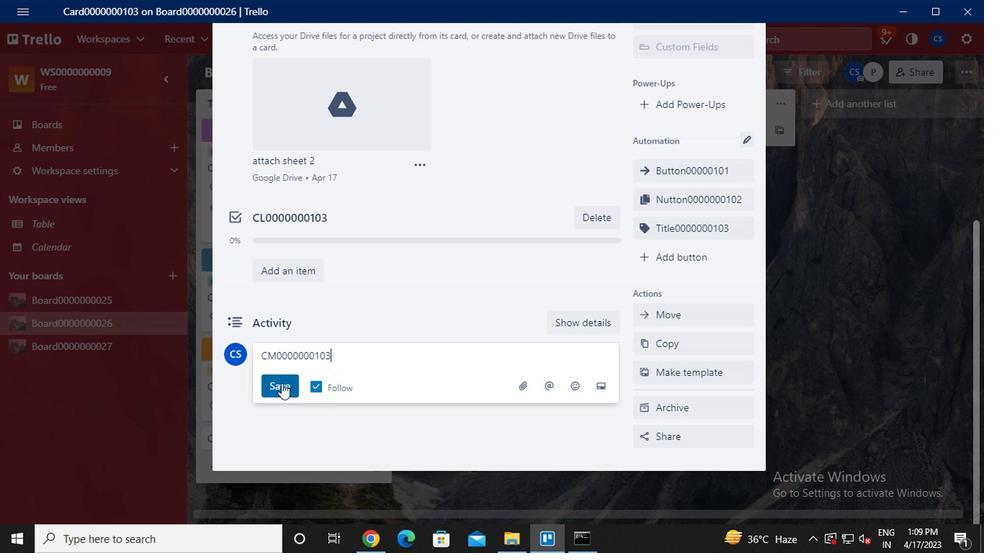 
Action: Mouse moved to (562, 313)
Screenshot: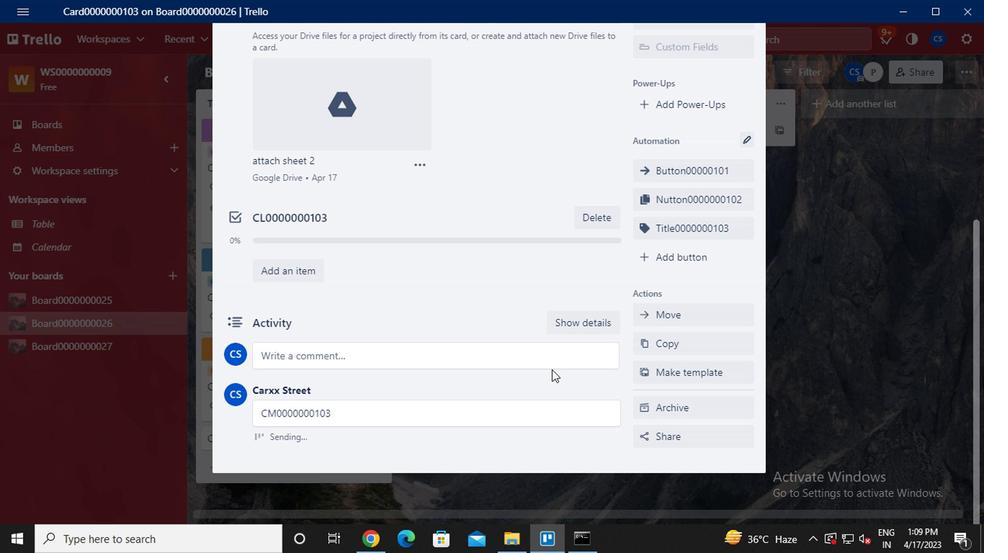 
